 Task: Create a scrum project AgileDeck. Add to scrum project AgileDeck a team member softage.2@softage.net and assign as Project Lead. Add to scrum project AgileDeck a team member softage.3@softage.net
Action: Mouse moved to (142, 58)
Screenshot: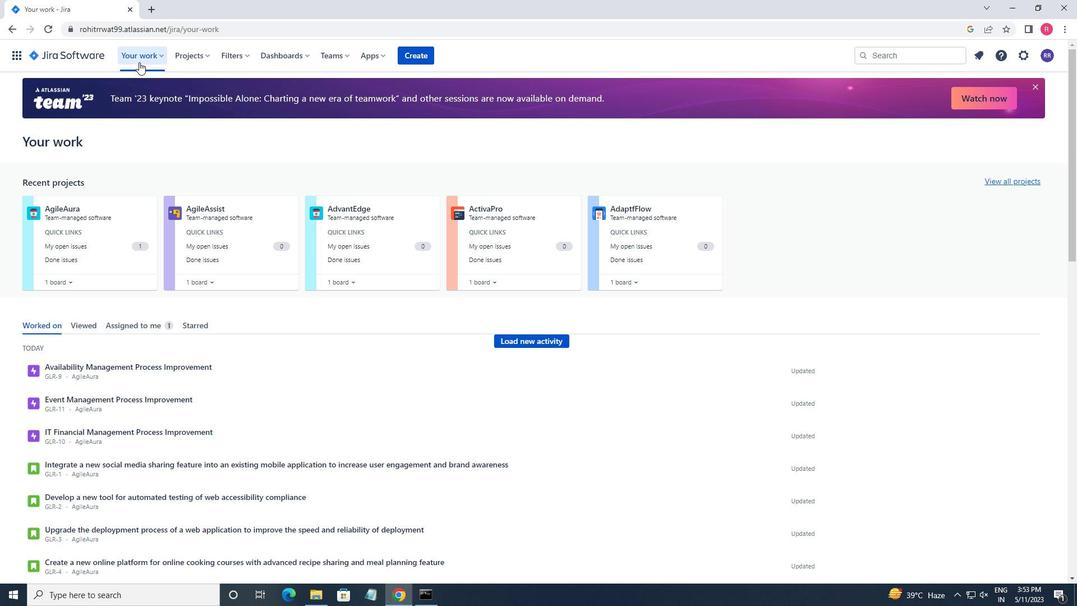 
Action: Mouse pressed left at (142, 58)
Screenshot: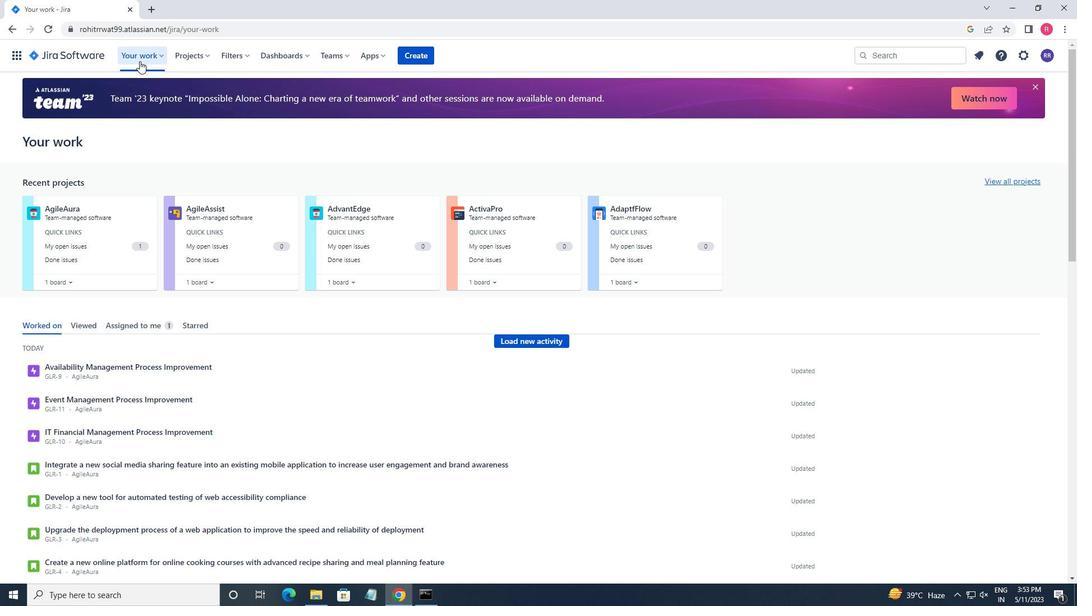 
Action: Mouse moved to (190, 42)
Screenshot: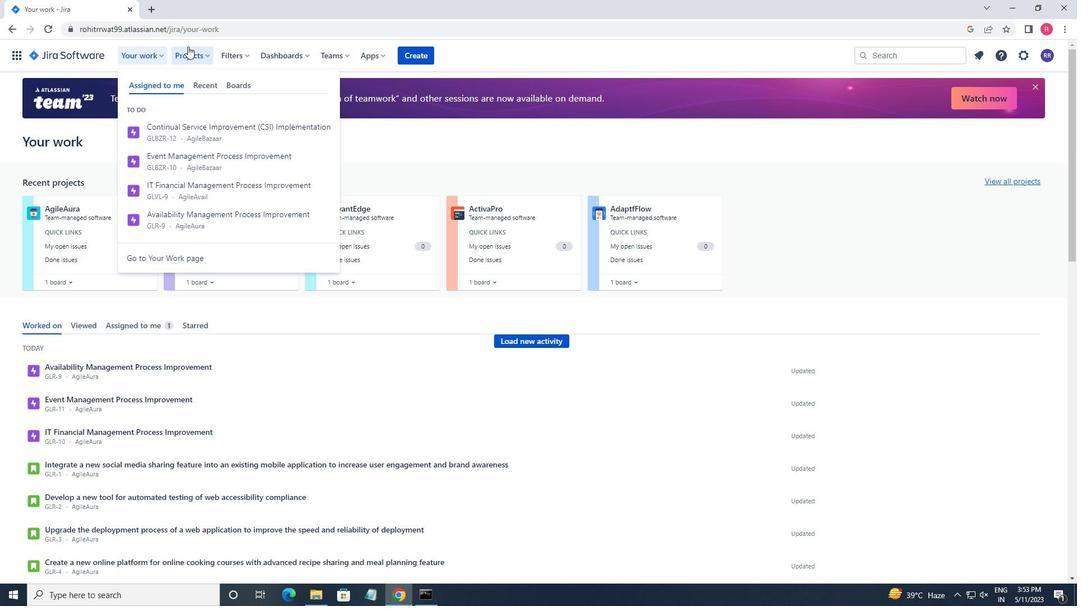 
Action: Mouse pressed left at (190, 42)
Screenshot: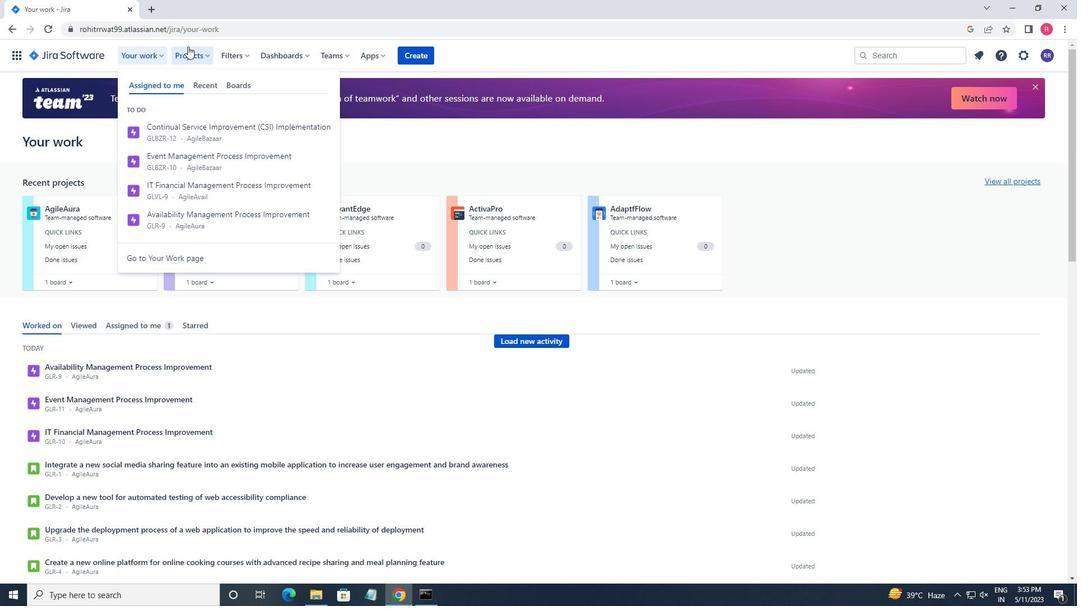 
Action: Mouse moved to (190, 59)
Screenshot: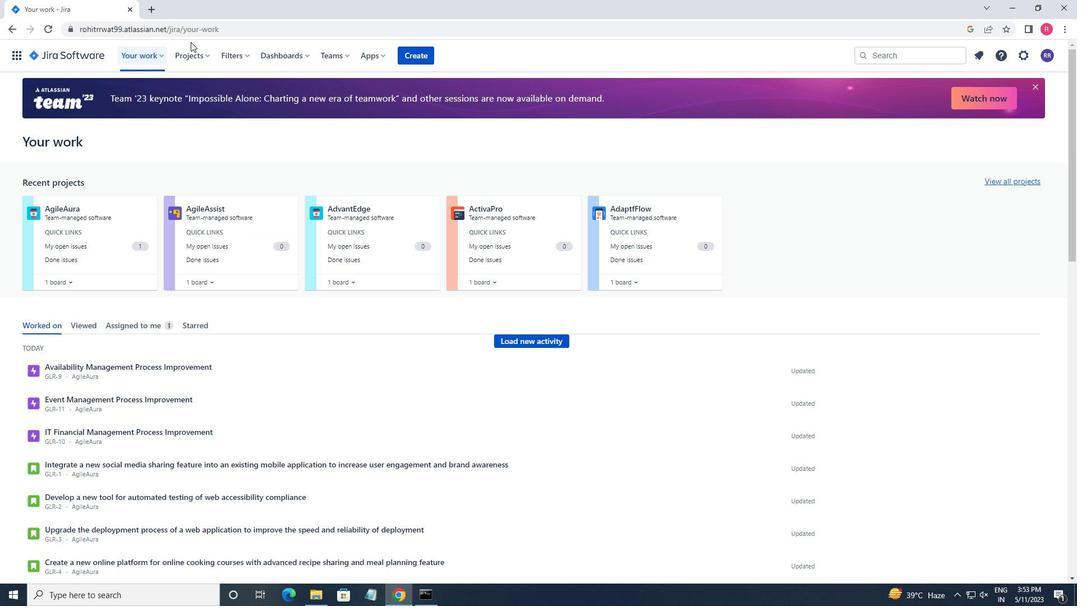 
Action: Mouse pressed left at (190, 59)
Screenshot: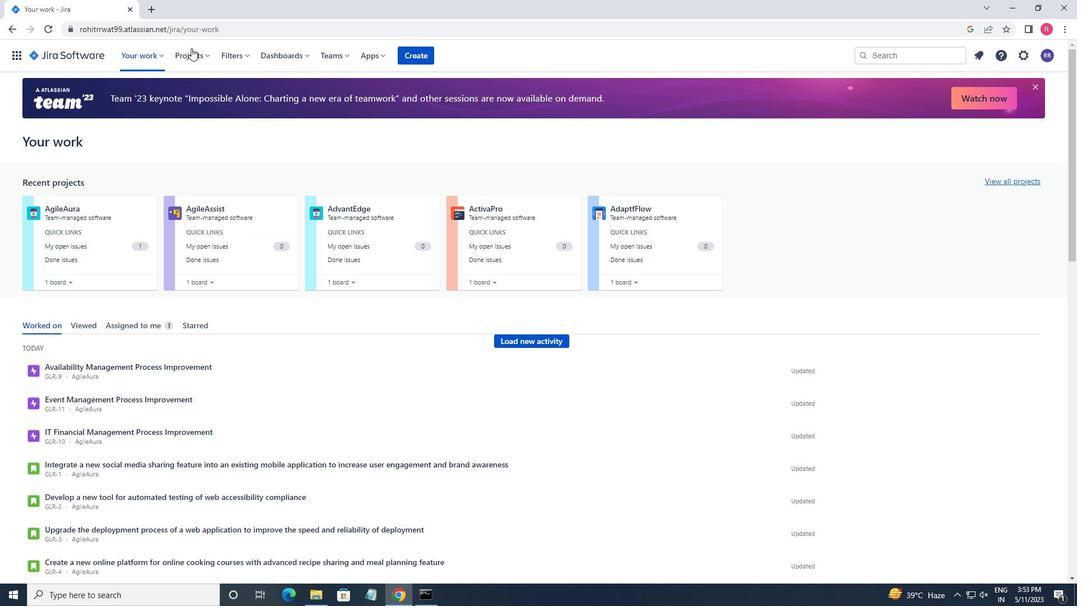 
Action: Mouse moved to (214, 283)
Screenshot: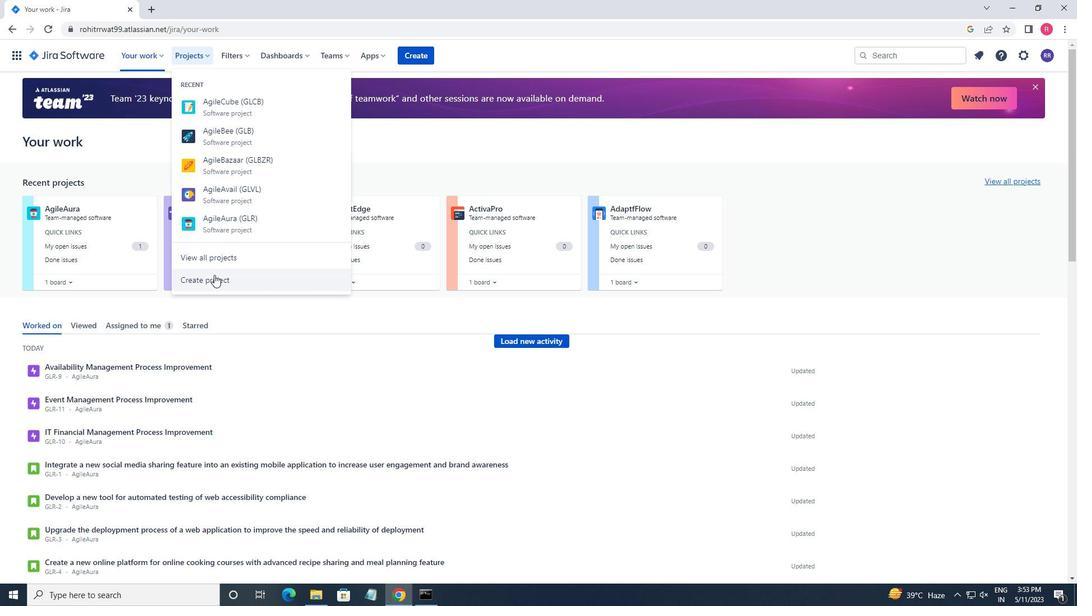 
Action: Mouse pressed left at (214, 283)
Screenshot: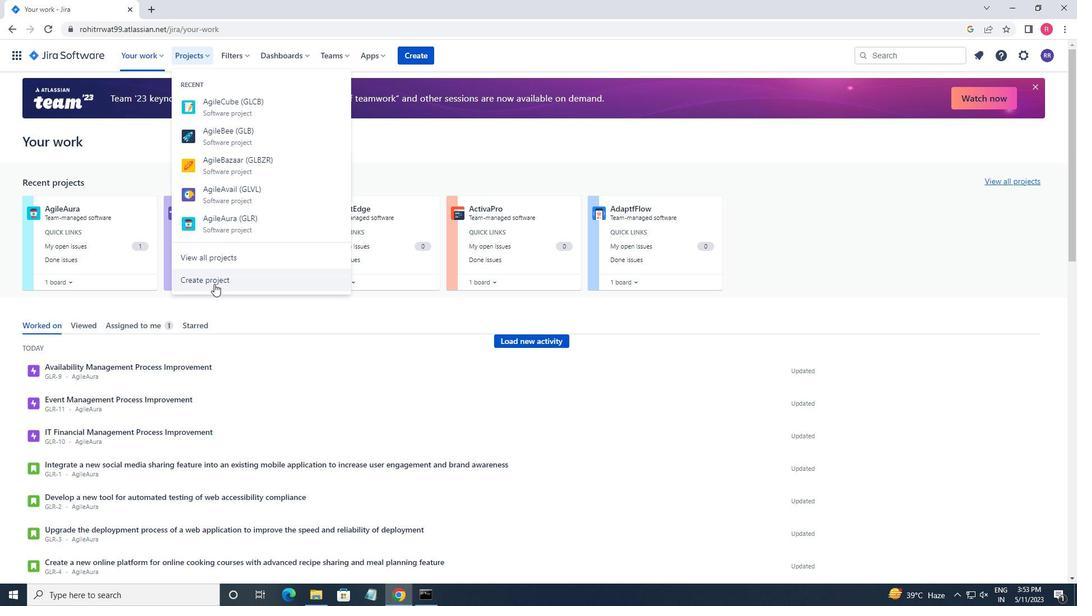 
Action: Mouse moved to (506, 300)
Screenshot: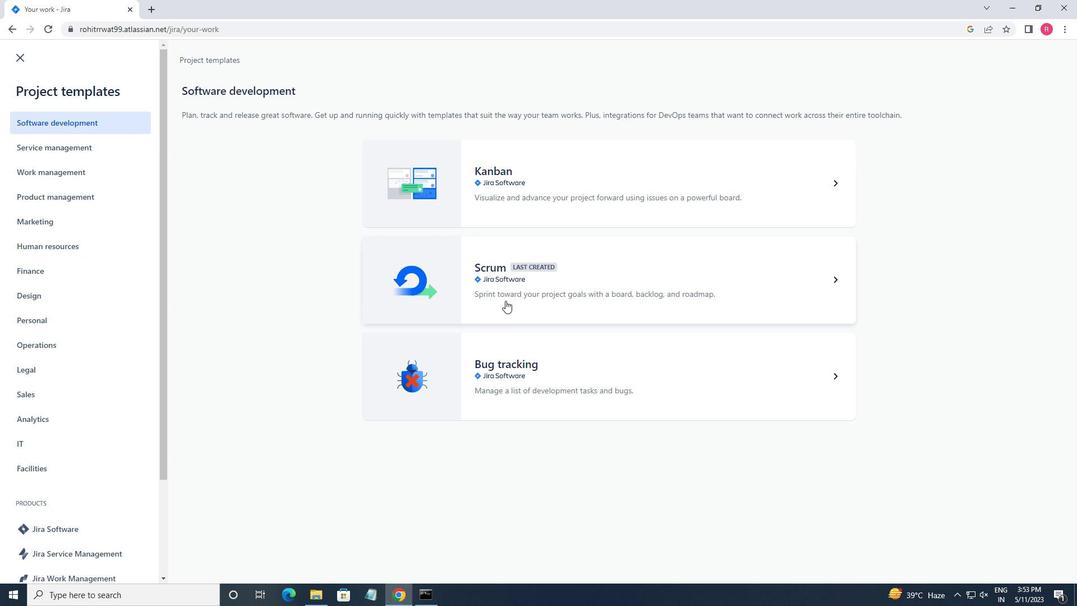 
Action: Mouse pressed left at (506, 300)
Screenshot: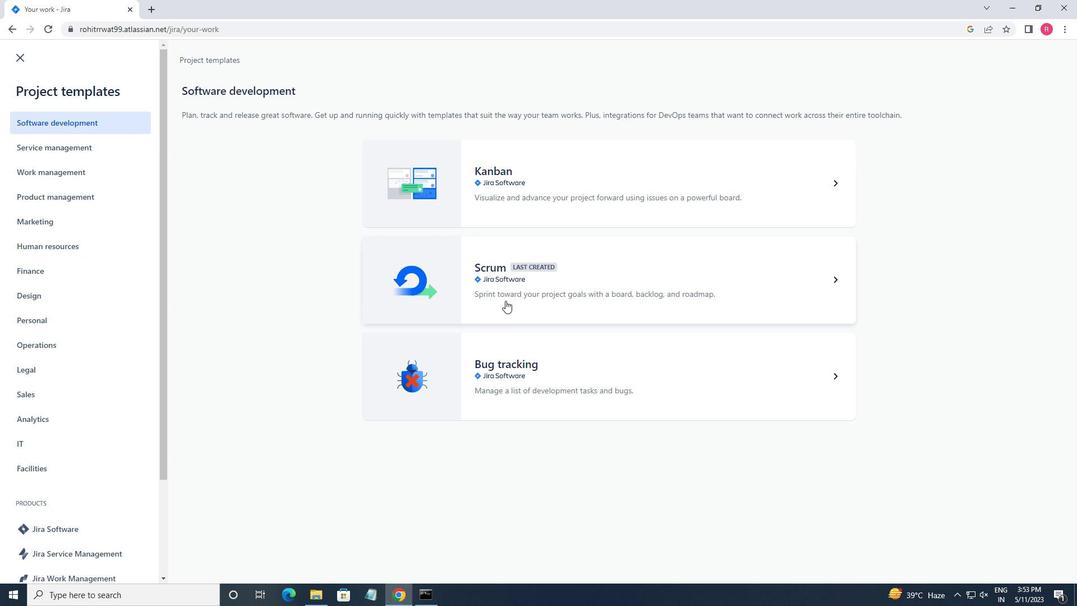 
Action: Mouse moved to (835, 559)
Screenshot: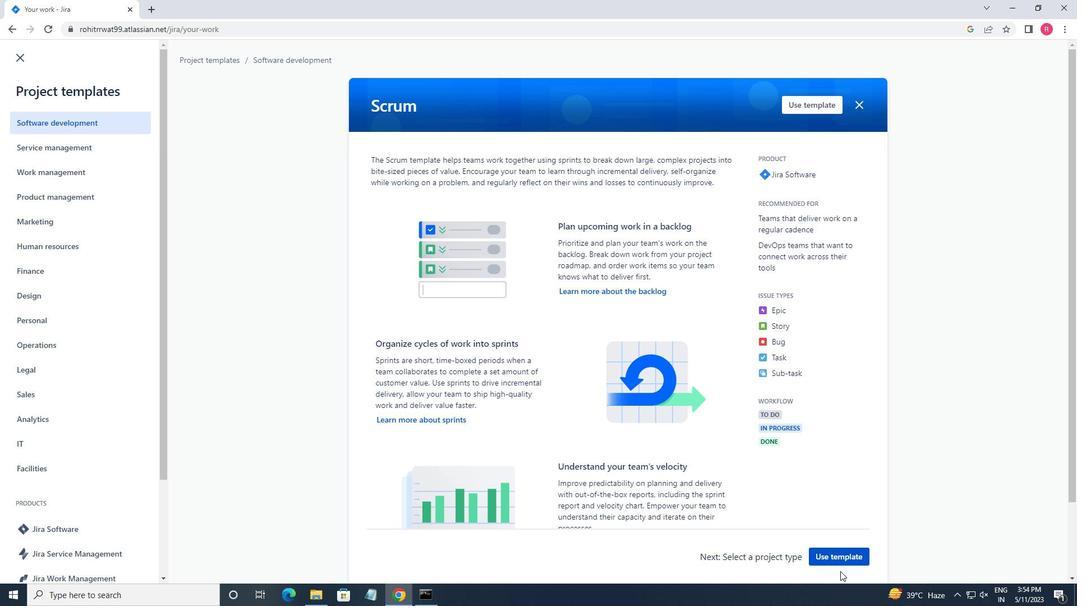 
Action: Mouse pressed left at (835, 559)
Screenshot: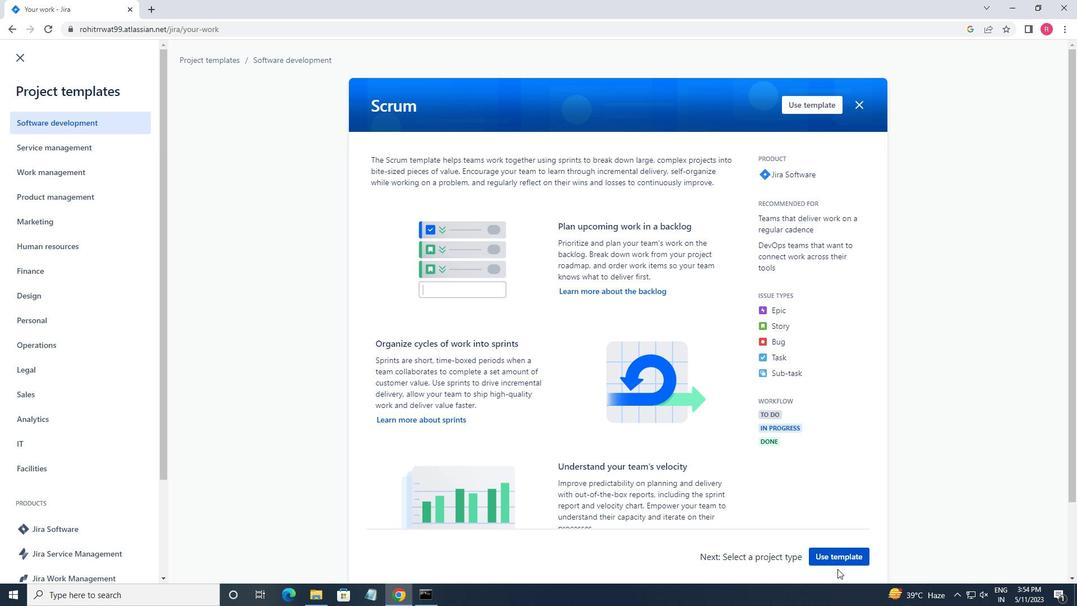 
Action: Mouse moved to (410, 550)
Screenshot: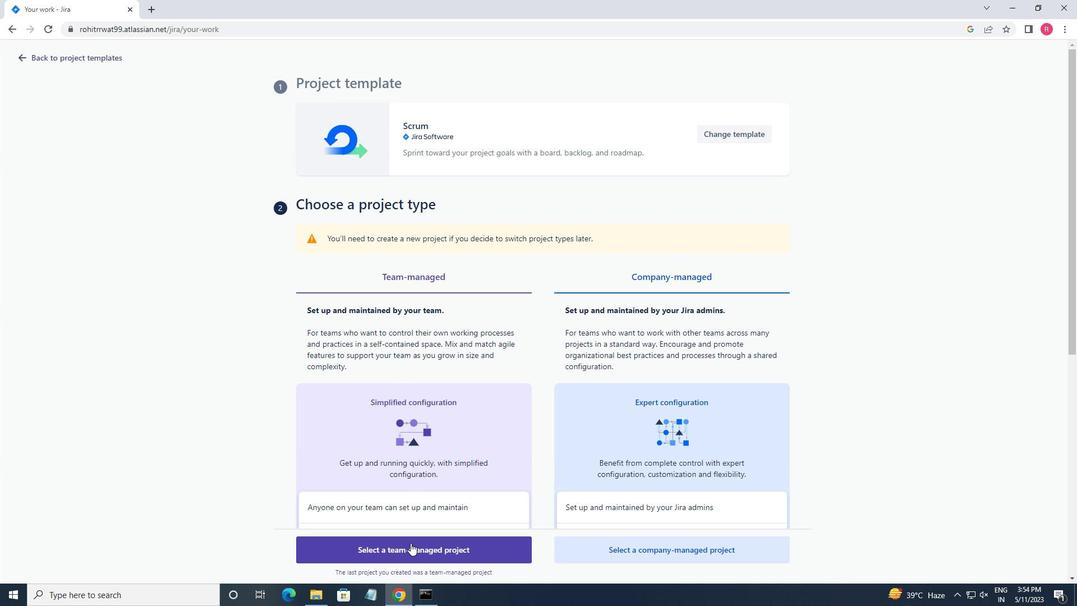 
Action: Mouse pressed left at (410, 550)
Screenshot: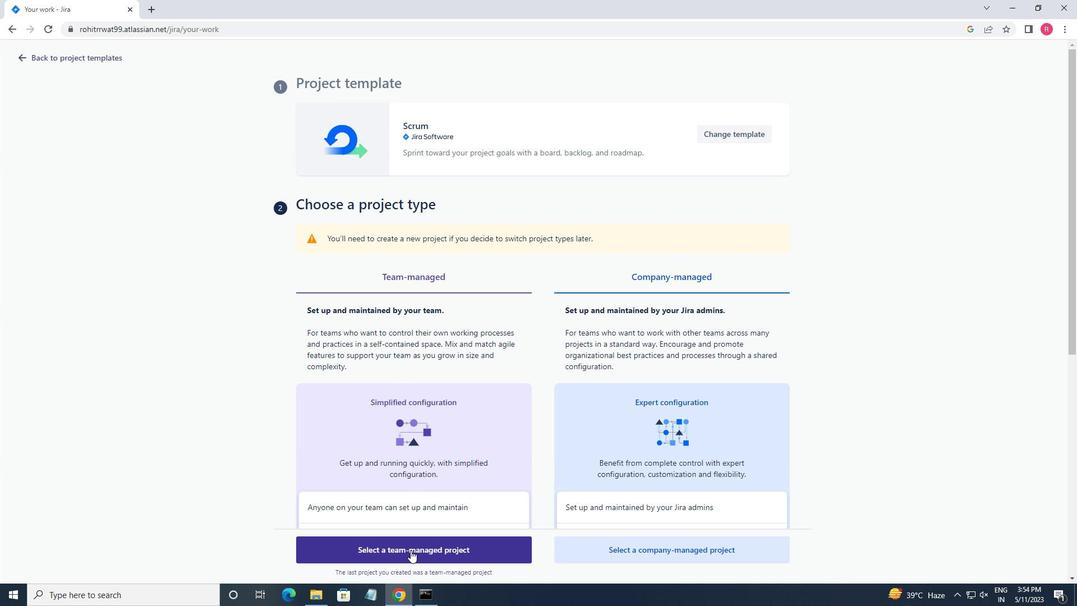 
Action: Mouse moved to (319, 258)
Screenshot: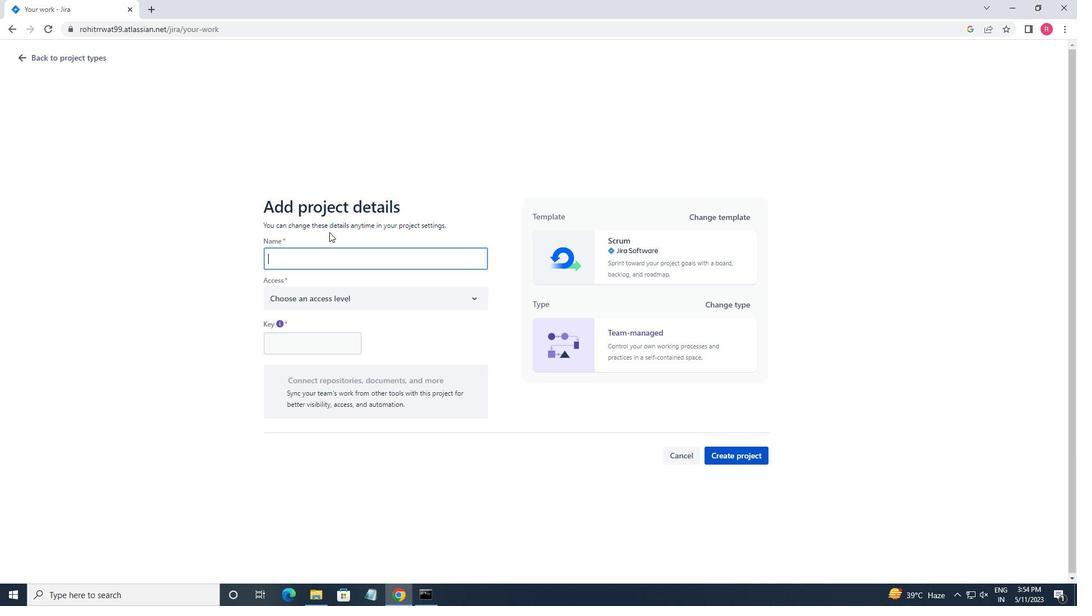 
Action: Mouse pressed left at (319, 258)
Screenshot: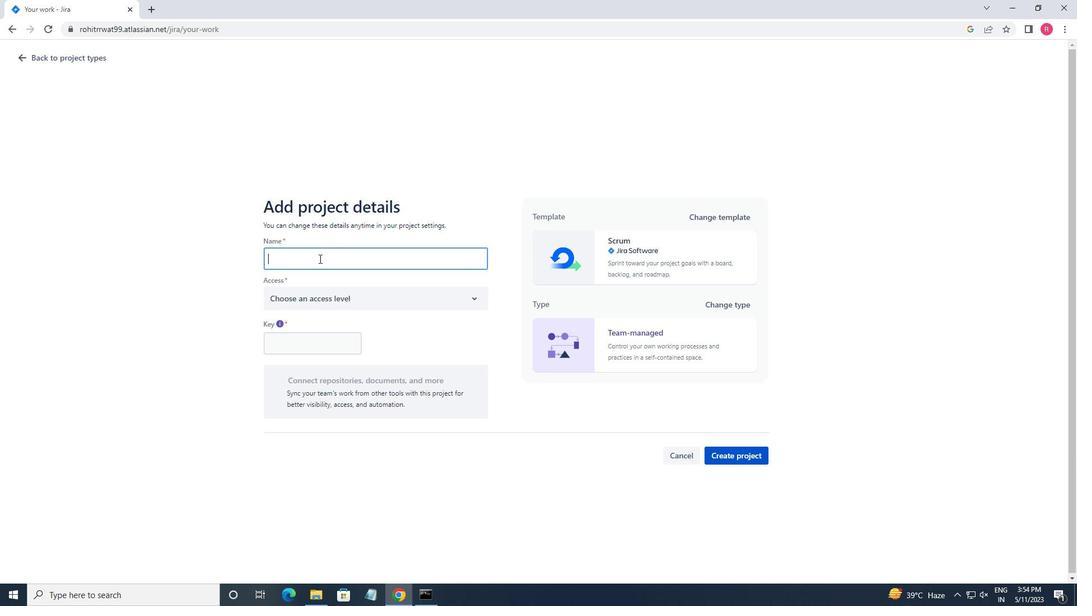 
Action: Key pressed <Key.shift>AGILE<Key.shift>DECK
Screenshot: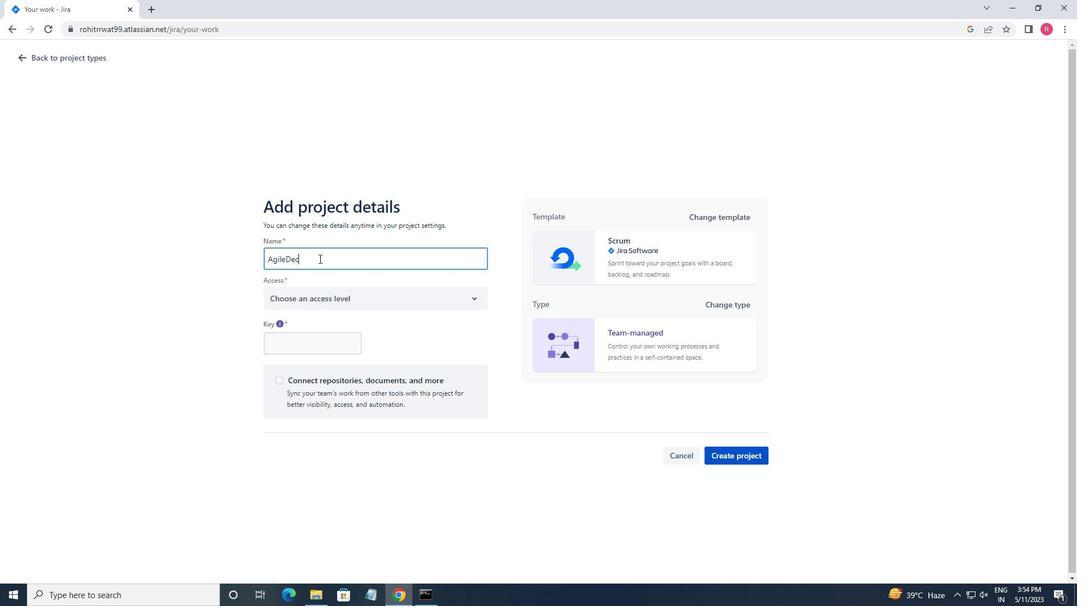 
Action: Mouse moved to (342, 292)
Screenshot: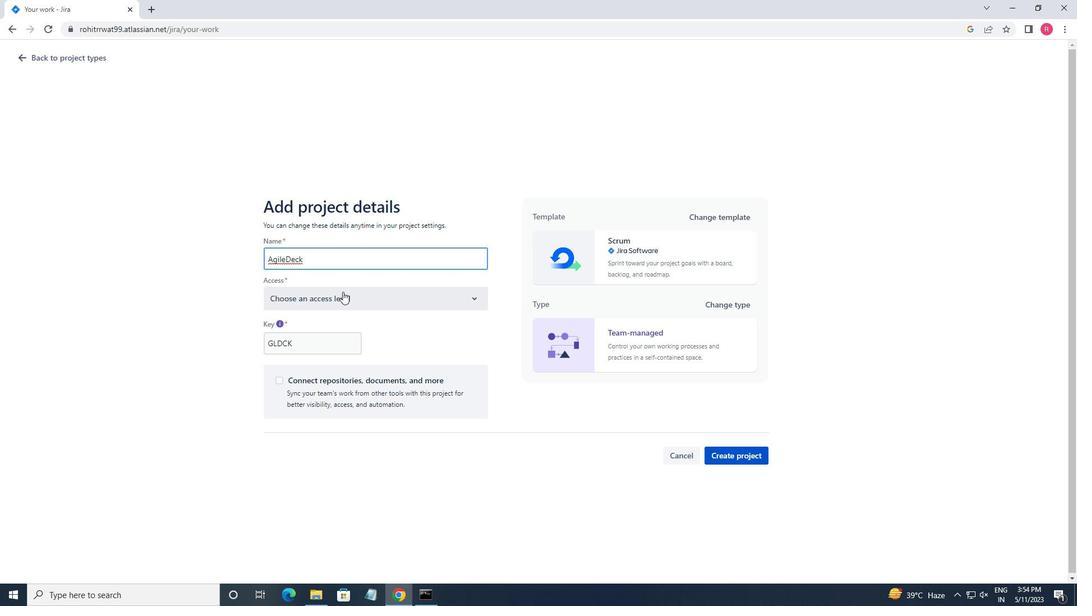
Action: Mouse pressed left at (342, 292)
Screenshot: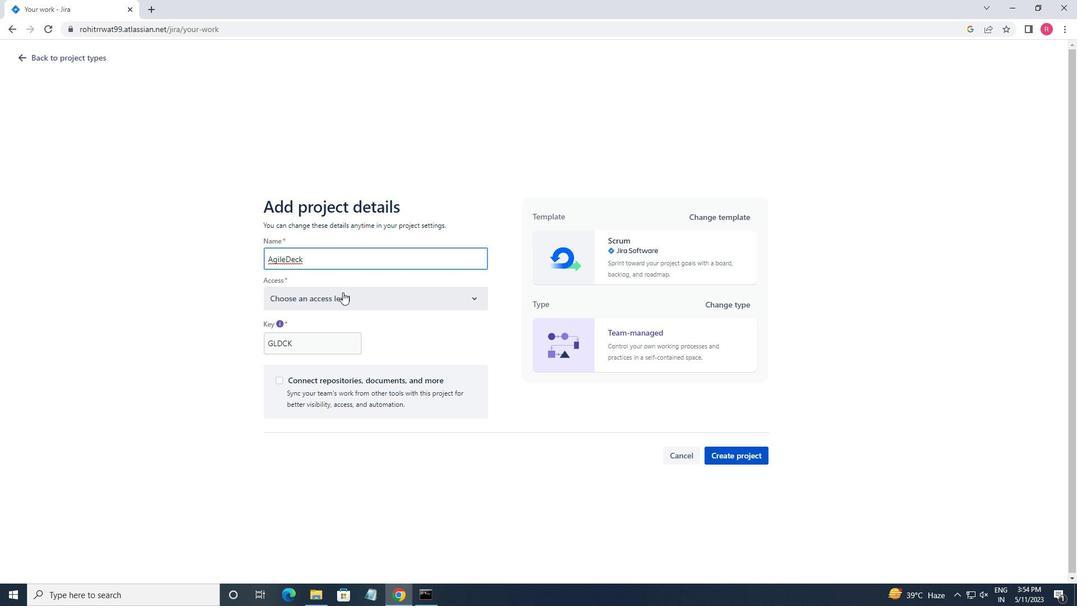 
Action: Mouse moved to (332, 331)
Screenshot: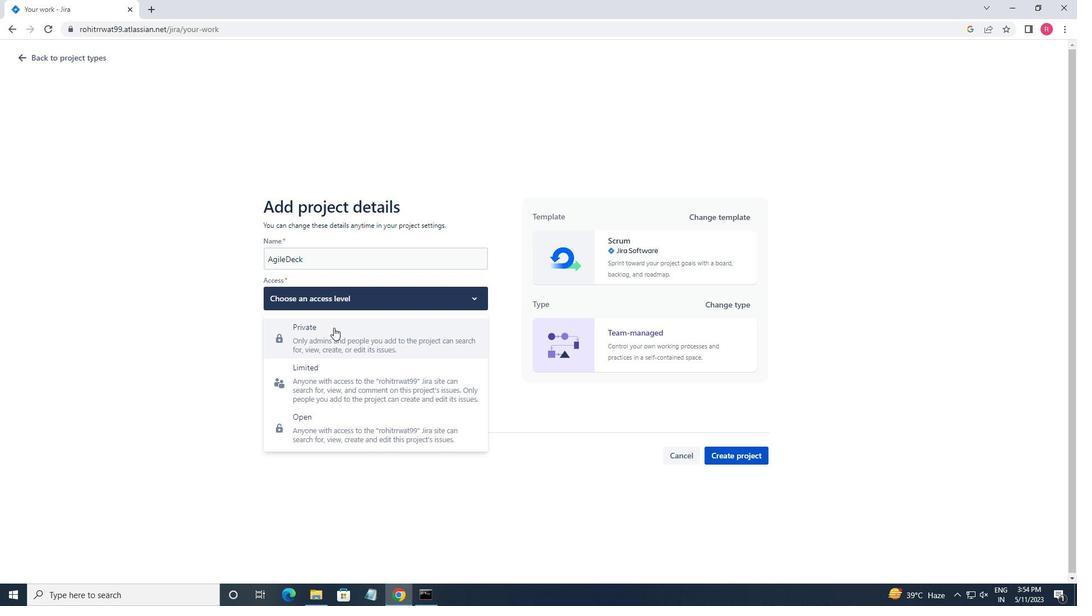 
Action: Mouse pressed left at (332, 331)
Screenshot: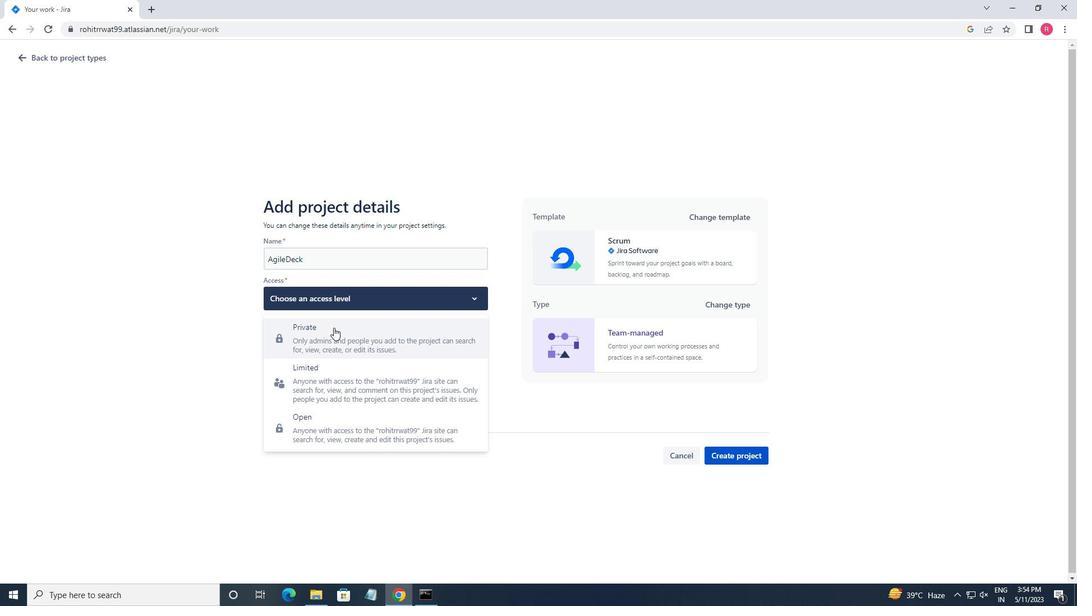 
Action: Mouse moved to (737, 459)
Screenshot: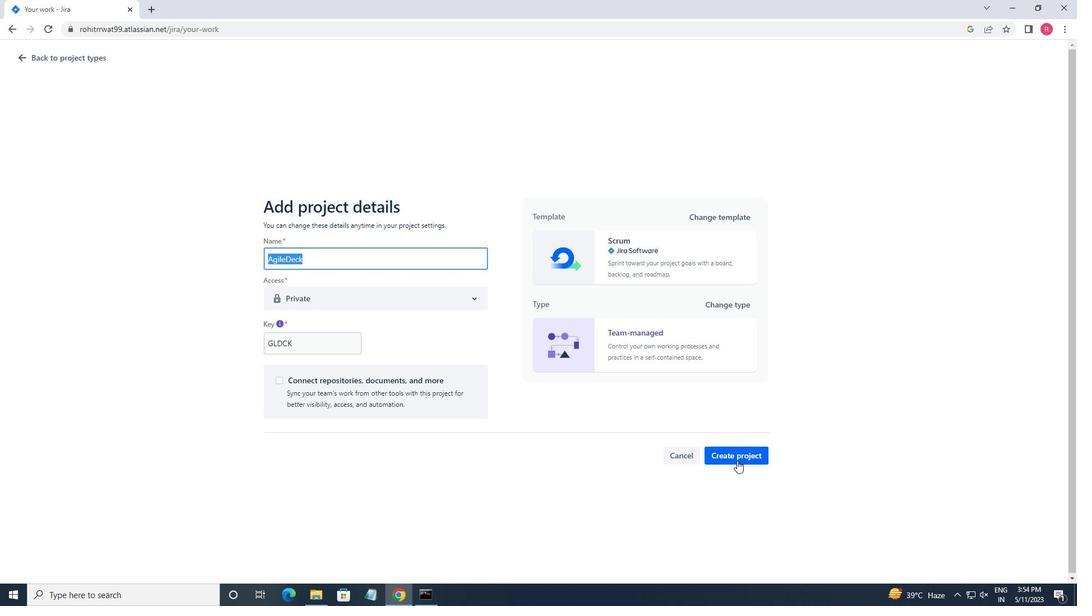
Action: Mouse pressed left at (737, 459)
Screenshot: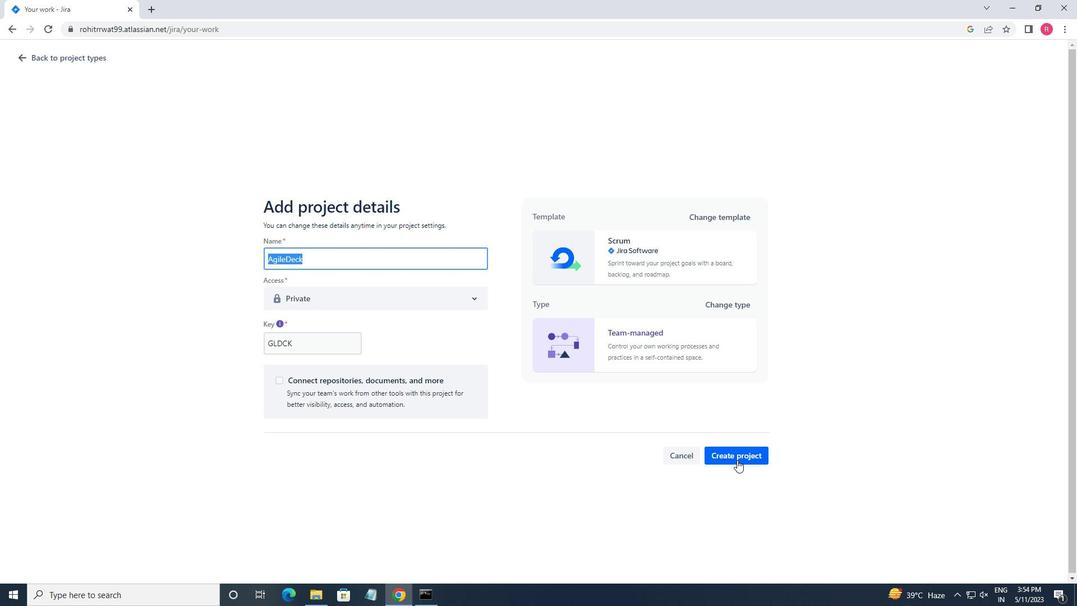 
Action: Mouse moved to (265, 157)
Screenshot: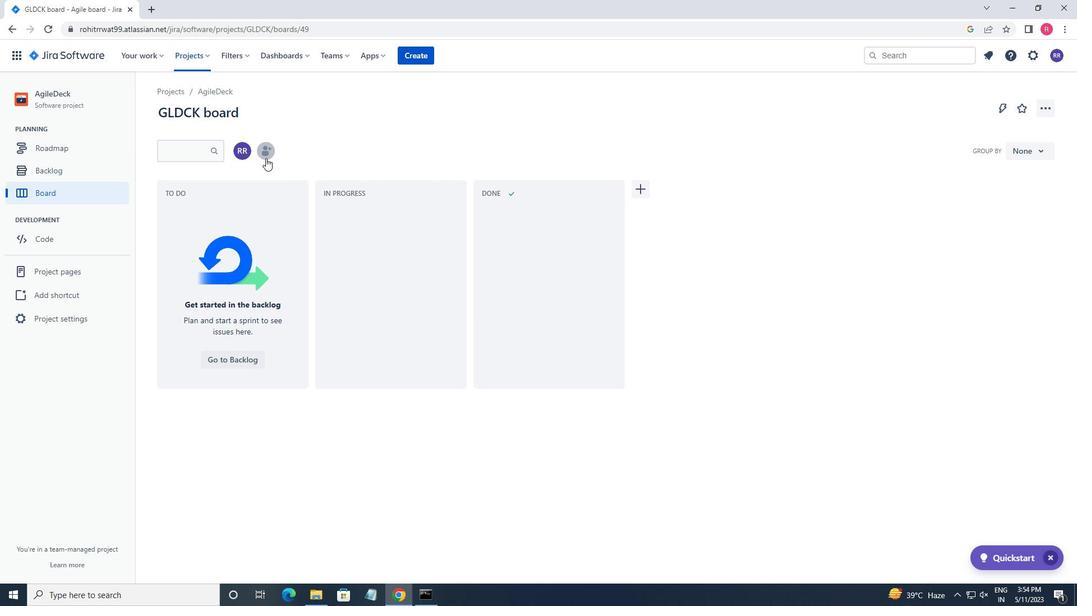 
Action: Mouse pressed left at (265, 157)
Screenshot: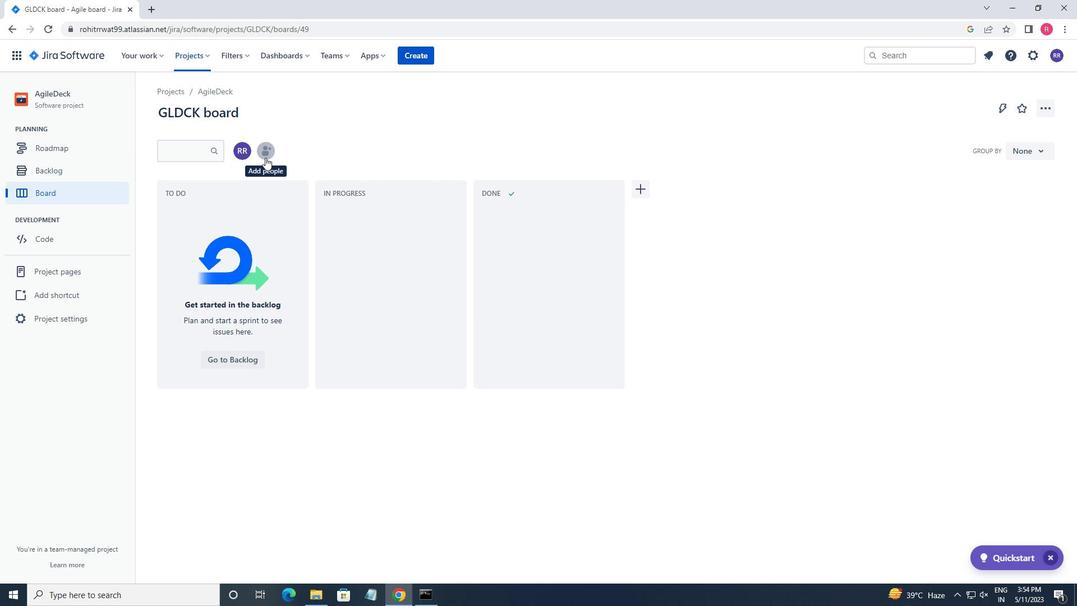 
Action: Key pressed SFTAGE<Key.backspace><Key.backspace><Key.backspace><Key.backspace><Key.backspace>OFTAGE.2
Screenshot: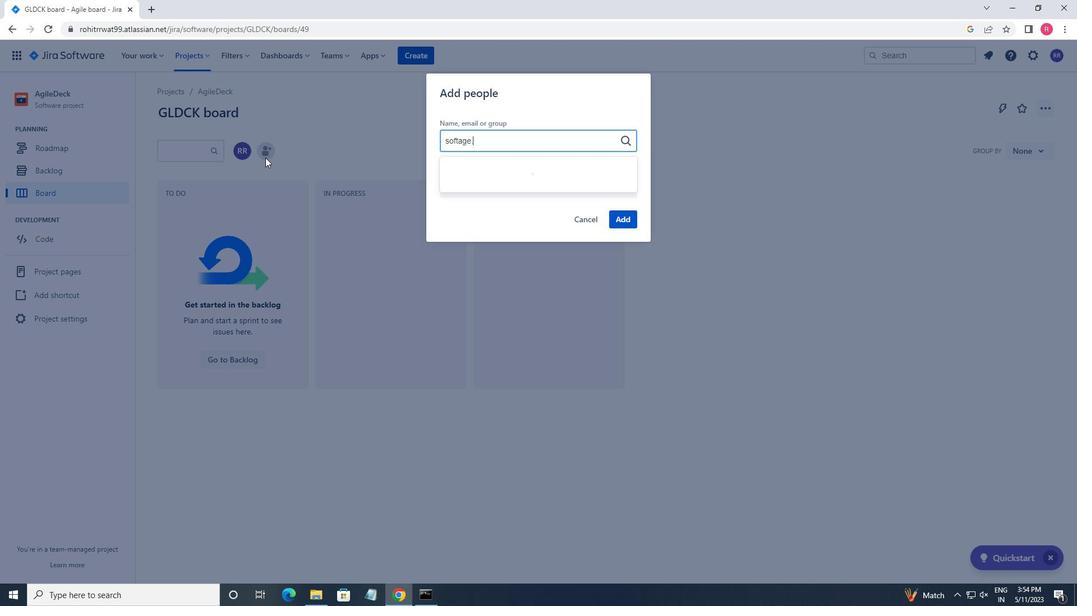 
Action: Mouse moved to (510, 175)
Screenshot: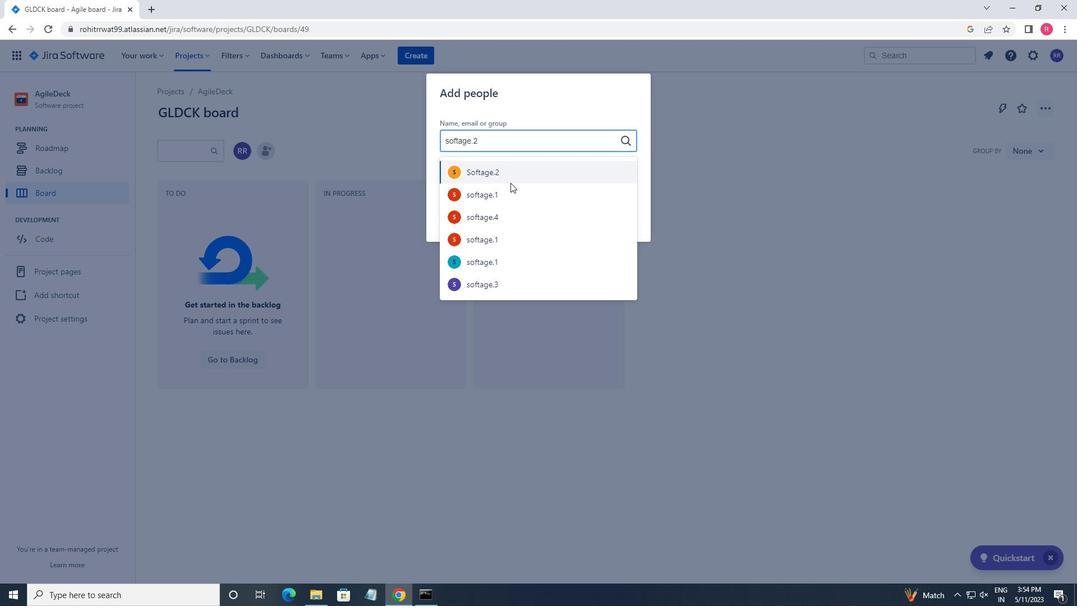 
Action: Mouse pressed left at (510, 175)
Screenshot: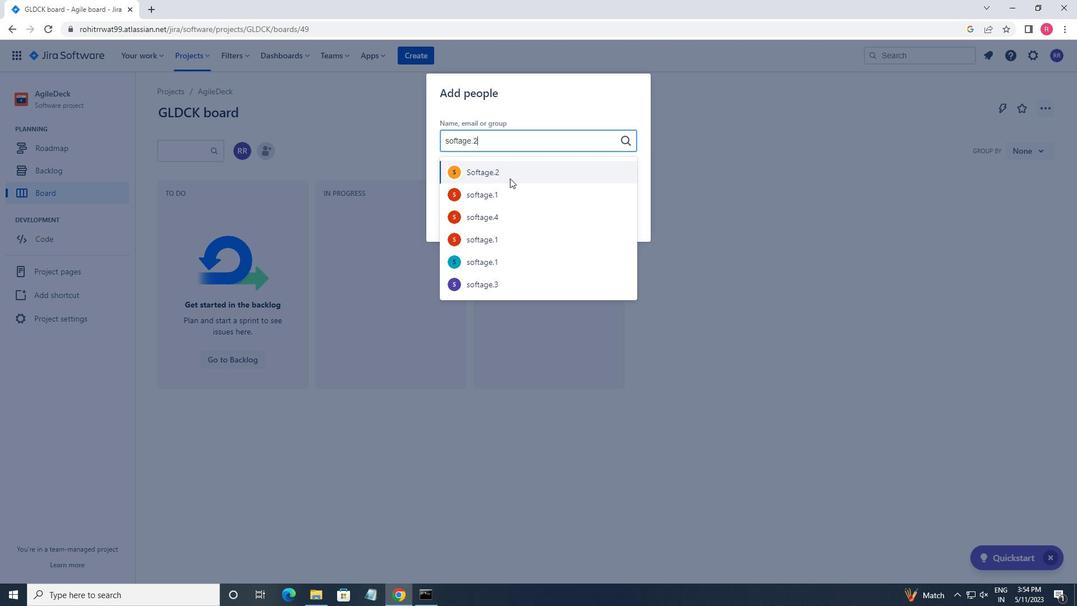 
Action: Mouse moved to (618, 217)
Screenshot: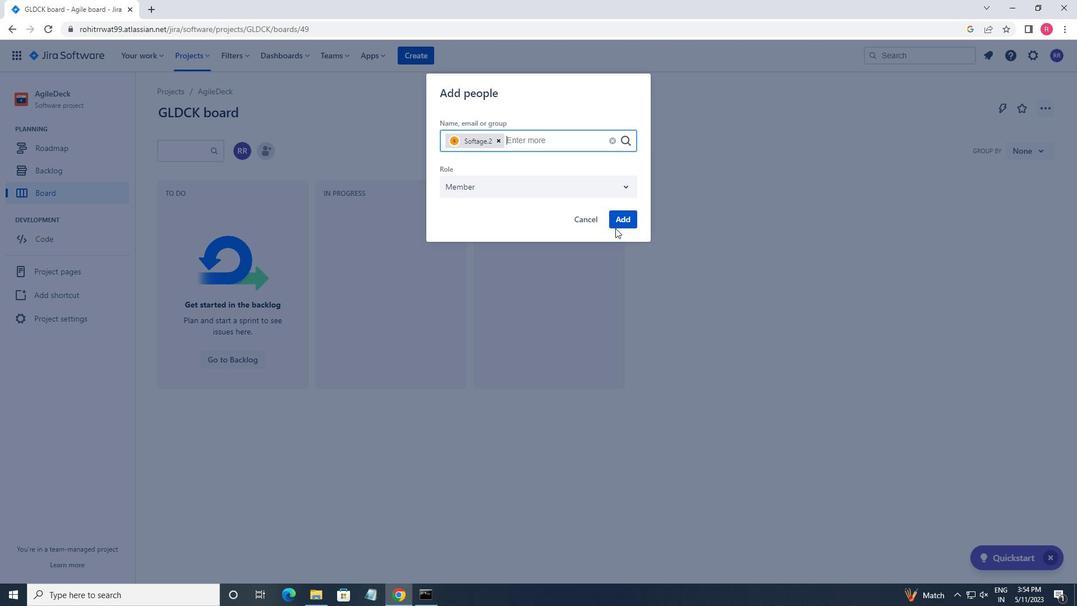 
Action: Mouse pressed left at (618, 217)
Screenshot: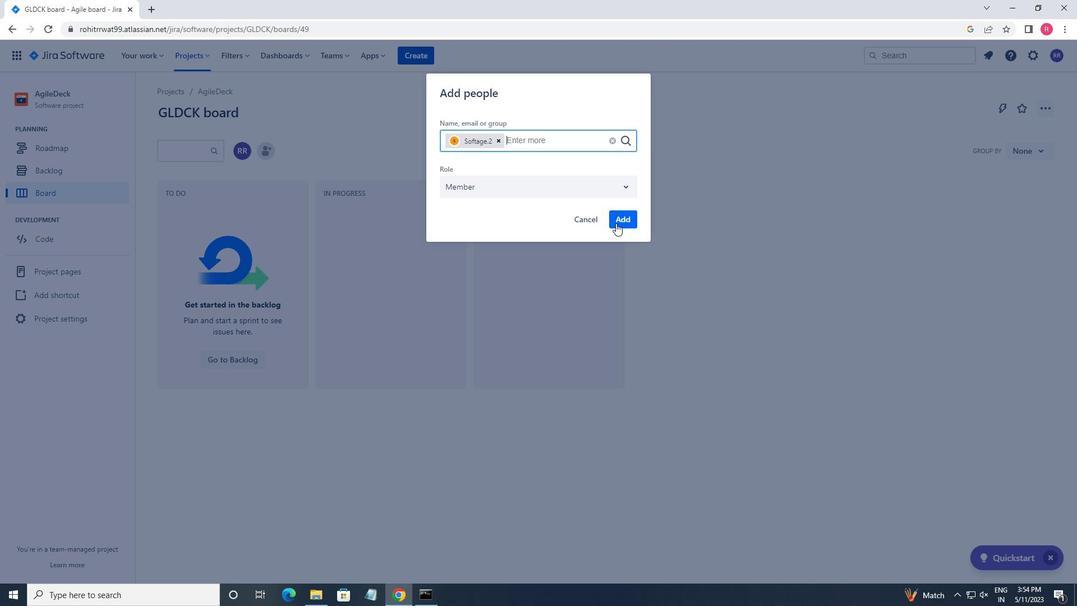
Action: Mouse moved to (35, 318)
Screenshot: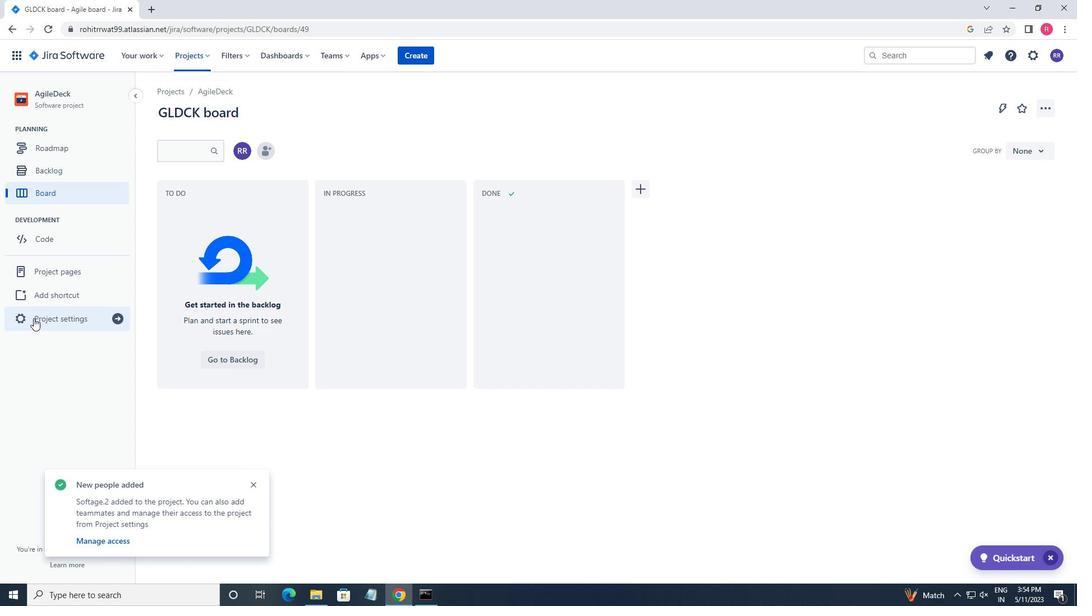 
Action: Mouse pressed left at (35, 318)
Screenshot: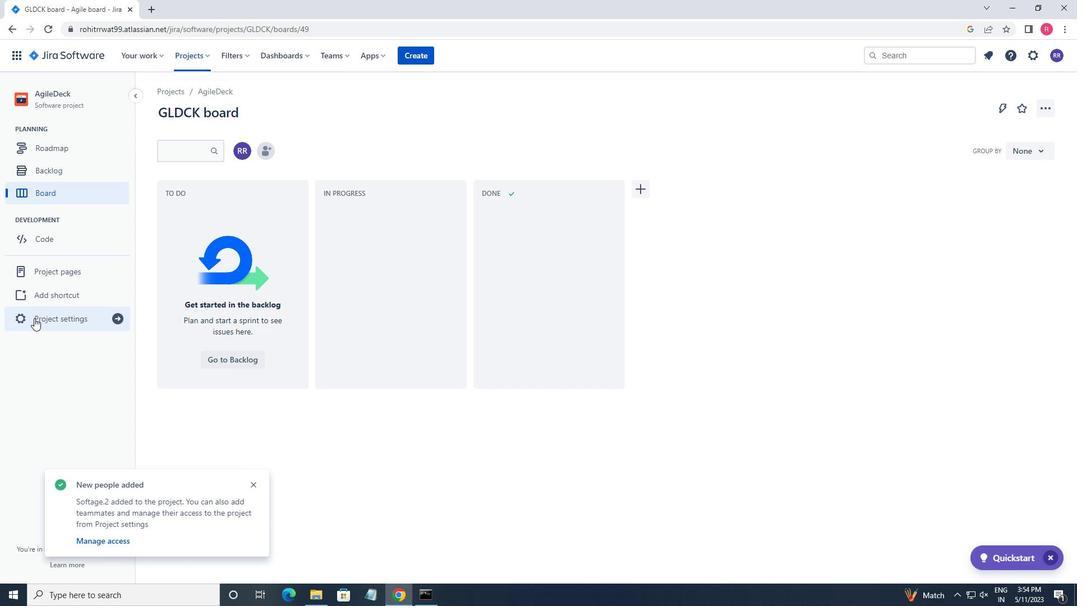 
Action: Mouse moved to (594, 395)
Screenshot: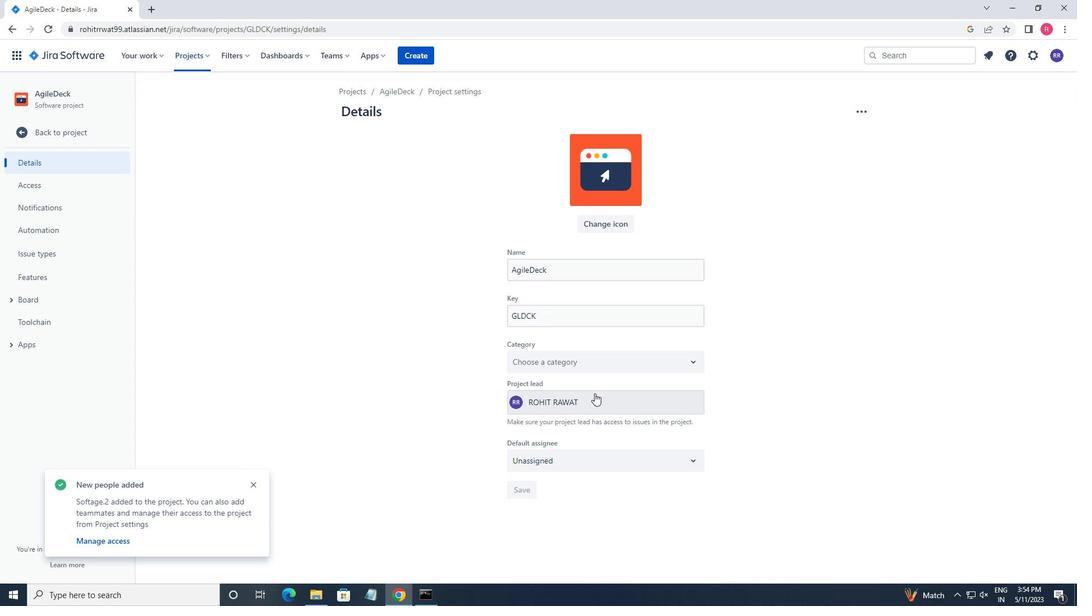 
Action: Mouse pressed left at (594, 395)
Screenshot: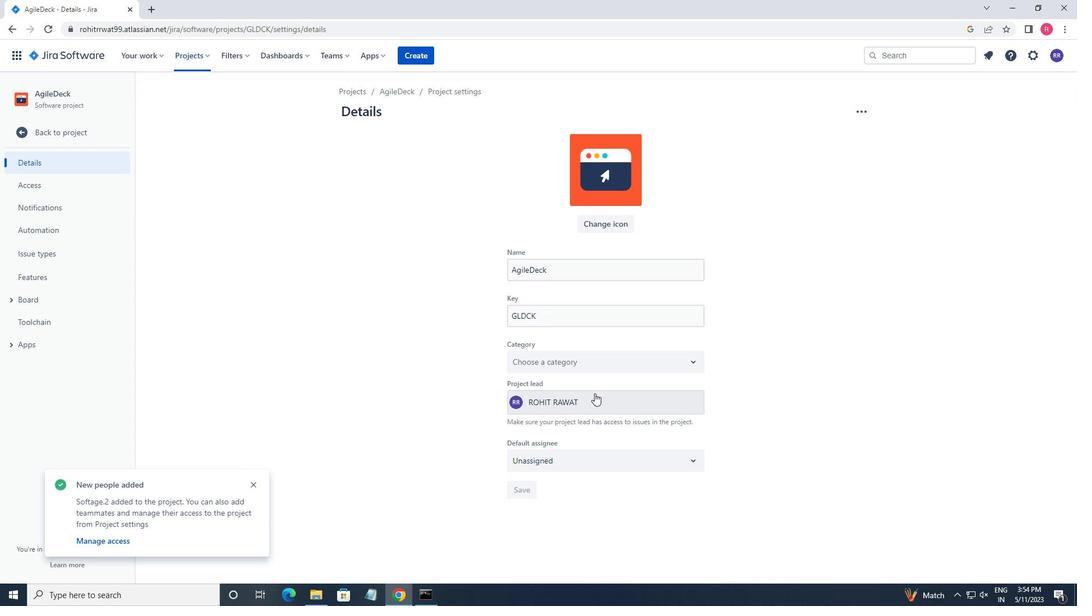 
Action: Mouse moved to (581, 397)
Screenshot: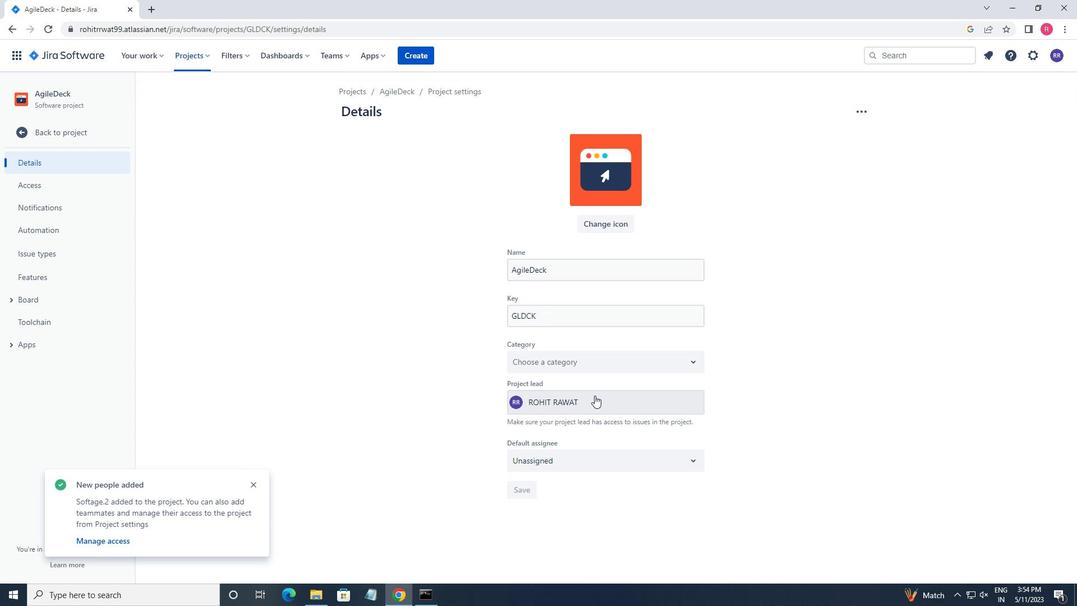 
Action: Key pressed SOFTAGE.2
Screenshot: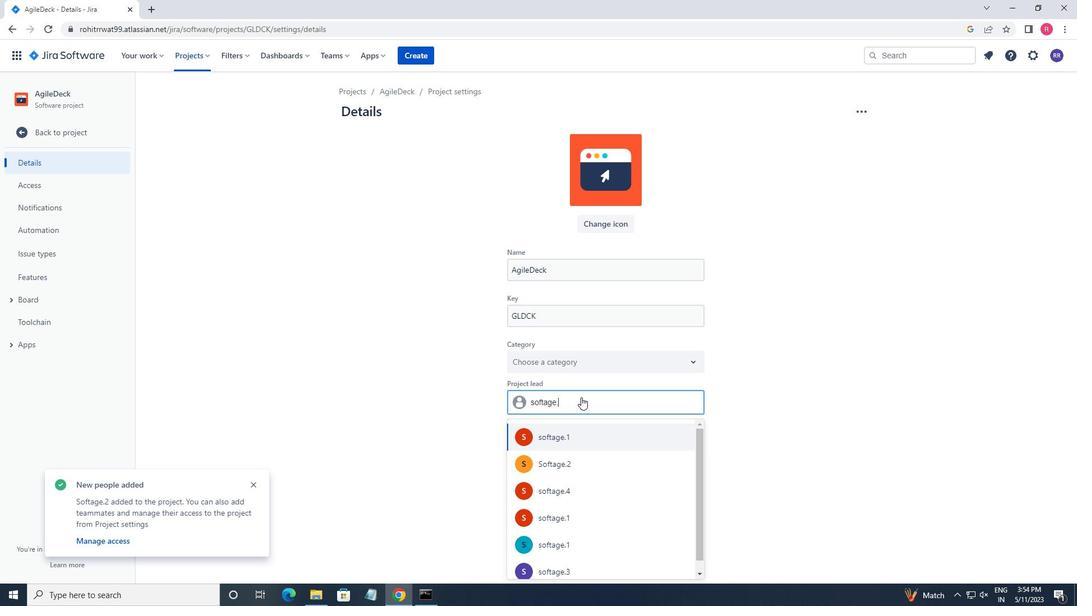 
Action: Mouse moved to (567, 440)
Screenshot: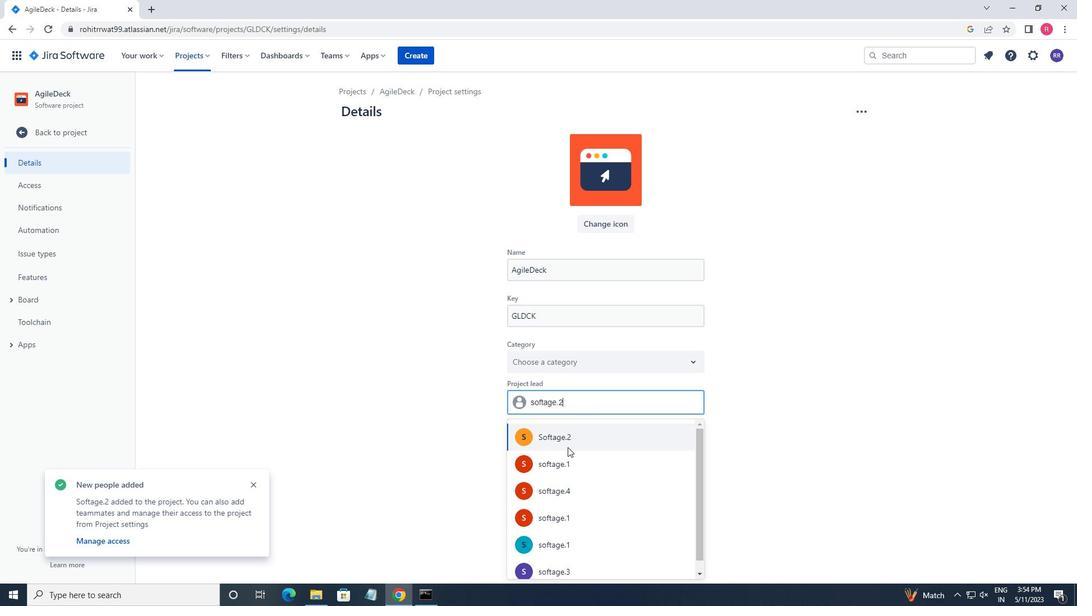 
Action: Mouse pressed left at (567, 440)
Screenshot: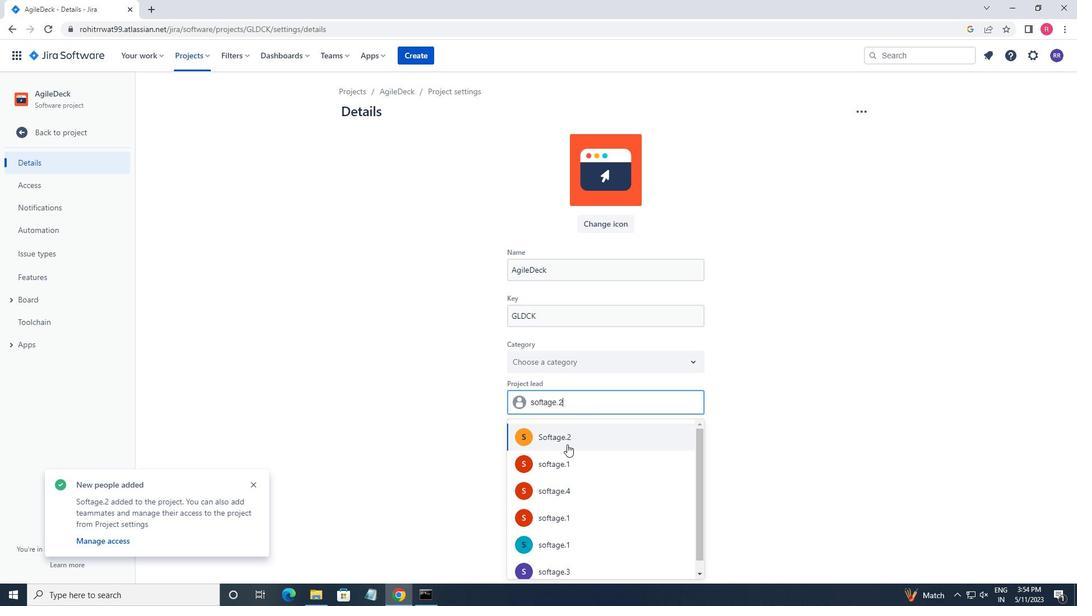 
Action: Mouse moved to (516, 487)
Screenshot: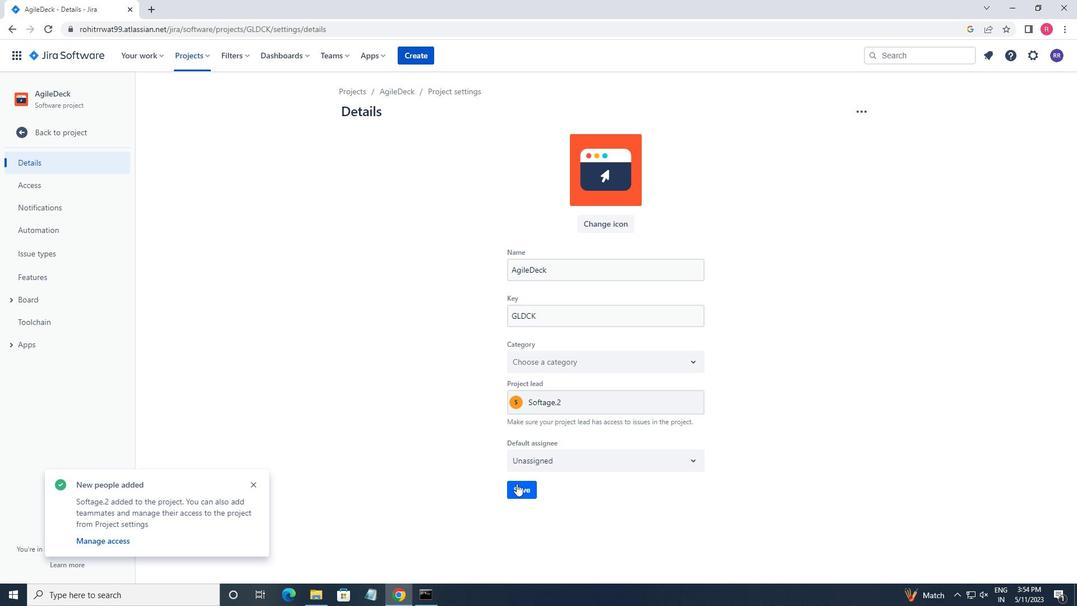 
Action: Mouse pressed left at (516, 487)
Screenshot: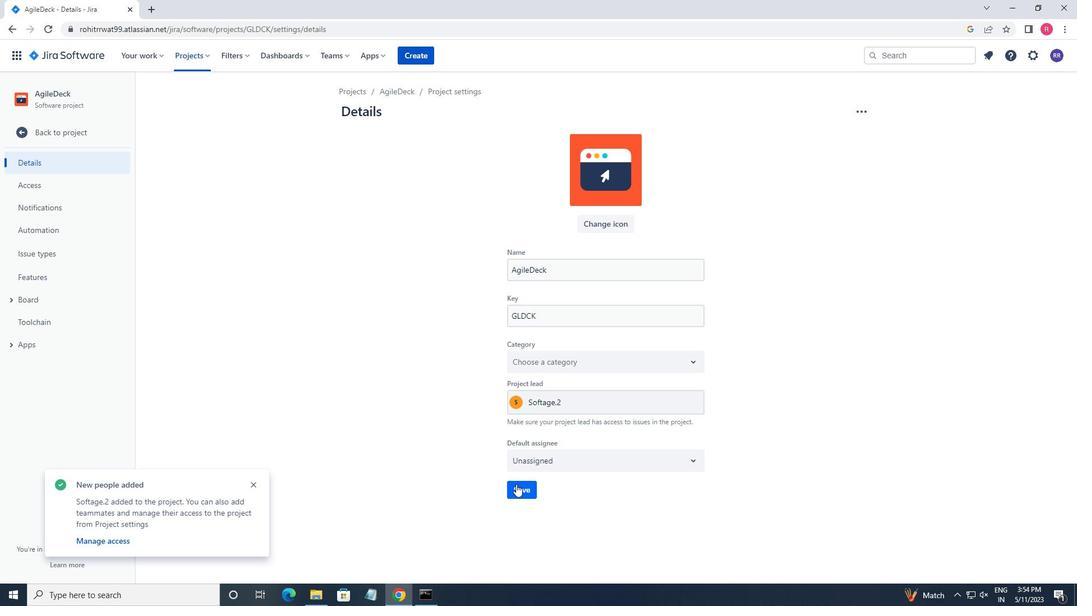 
Action: Mouse moved to (56, 138)
Screenshot: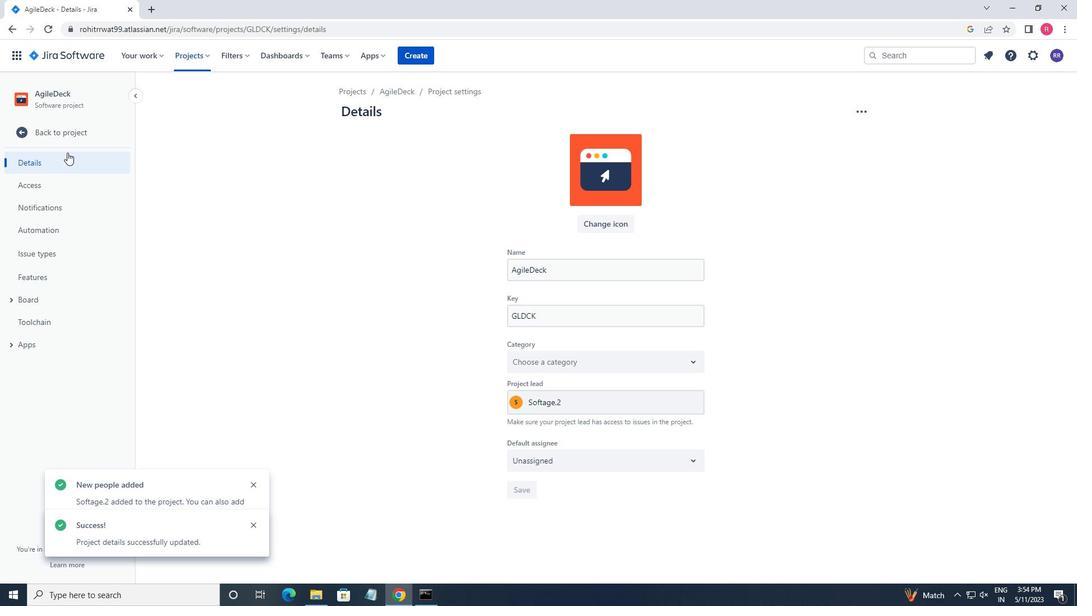 
Action: Mouse pressed left at (56, 138)
Screenshot: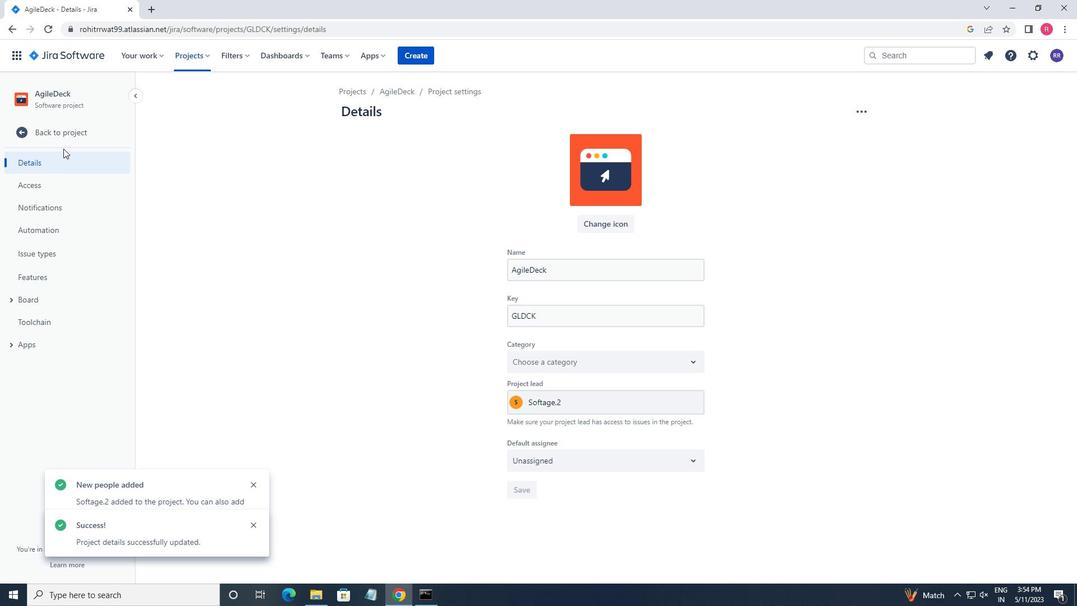 
Action: Mouse moved to (269, 154)
Screenshot: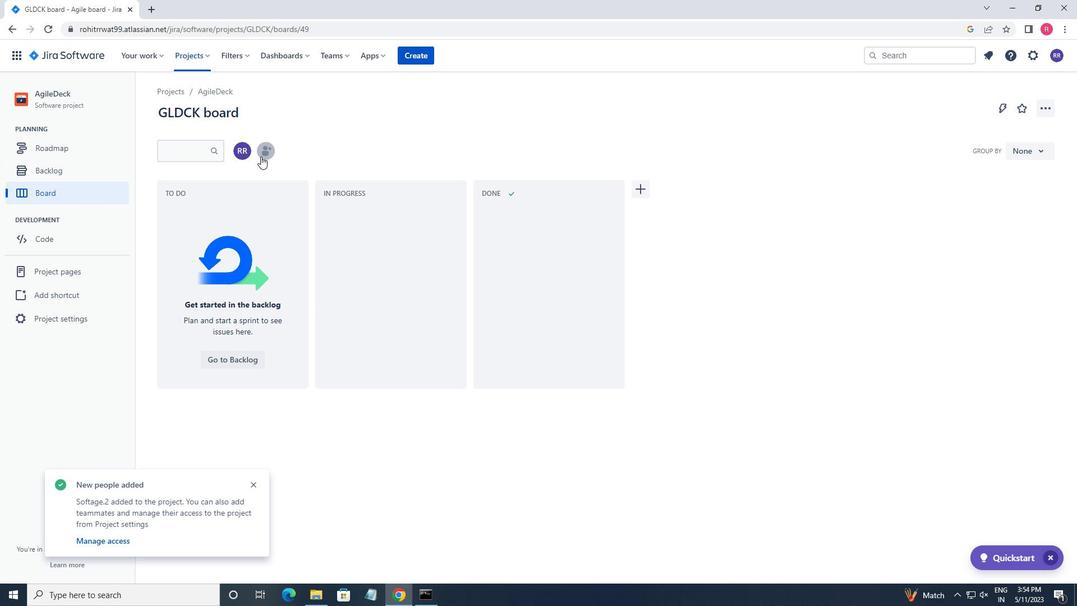 
Action: Mouse pressed left at (269, 154)
Screenshot: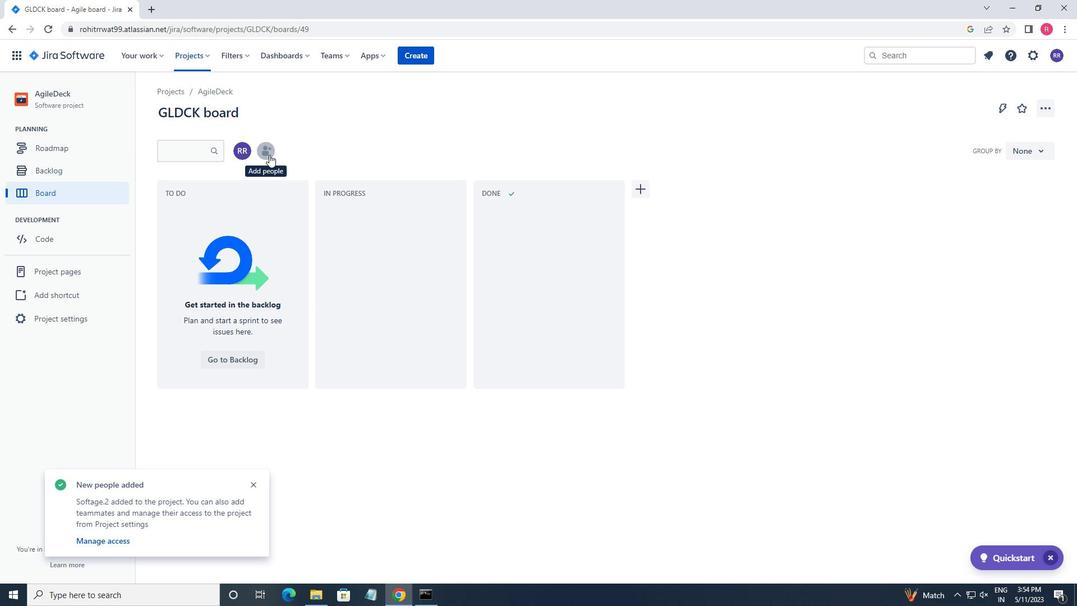 
Action: Key pressed SOFTAGE.32<Key.backspace><Key.shift>@SOFTAGE.NET
Screenshot: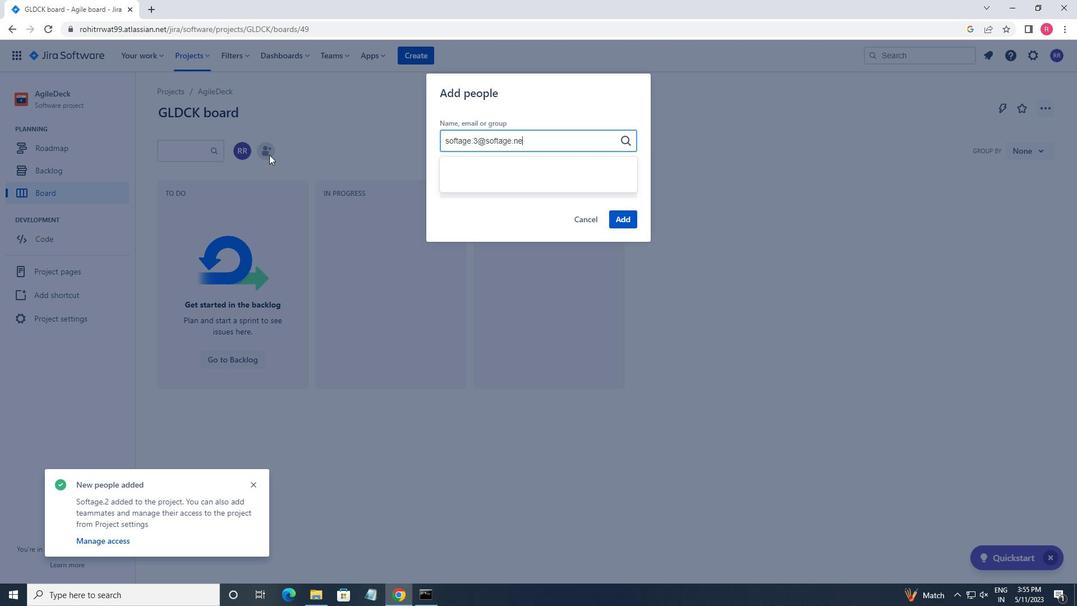 
Action: Mouse moved to (507, 198)
Screenshot: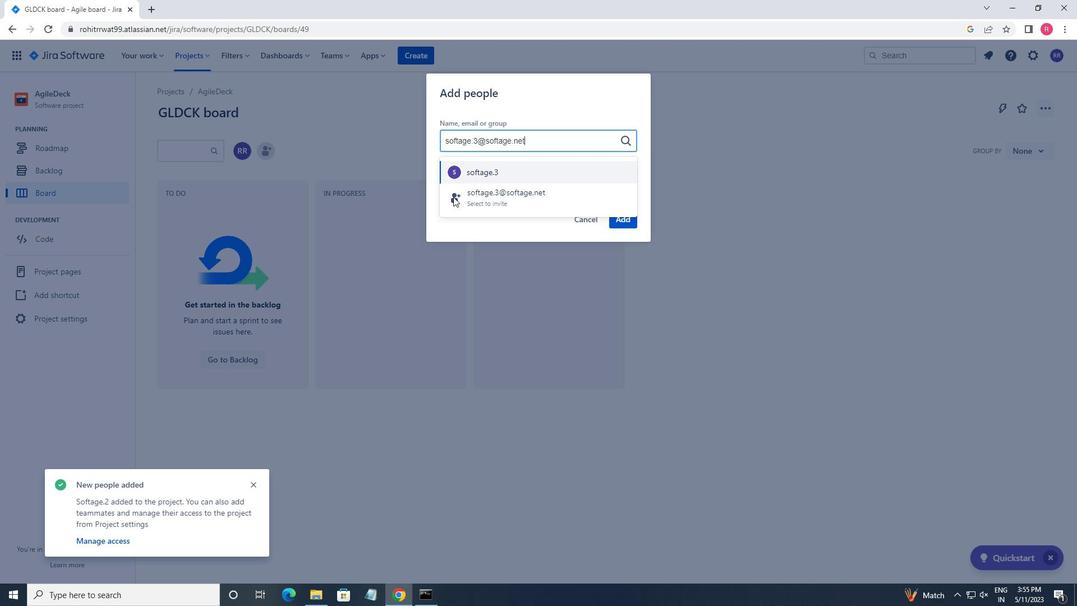 
Action: Mouse pressed left at (507, 198)
Screenshot: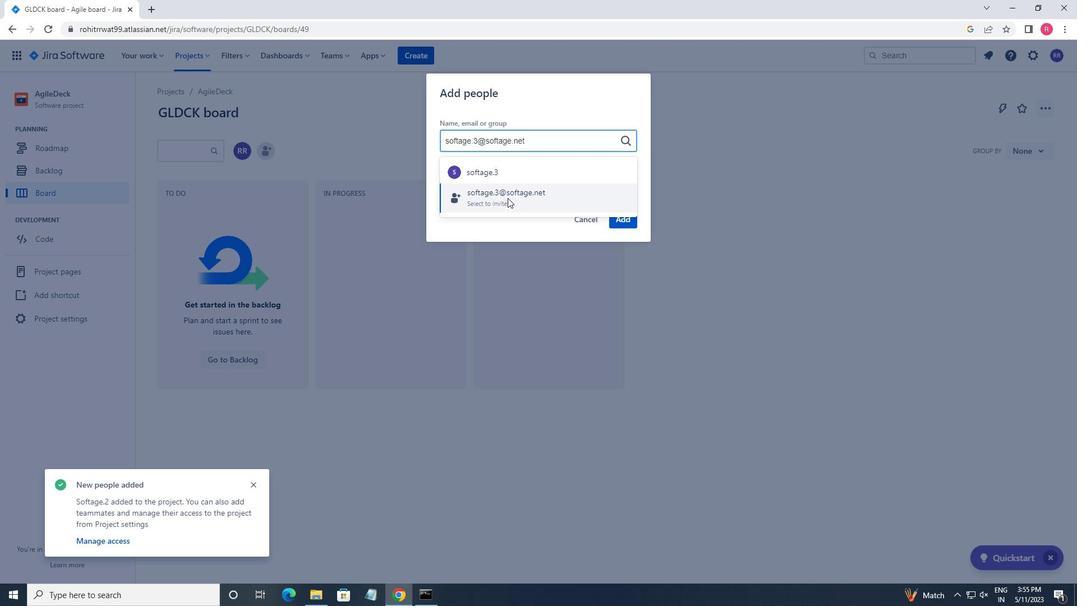 
Action: Mouse moved to (616, 218)
Screenshot: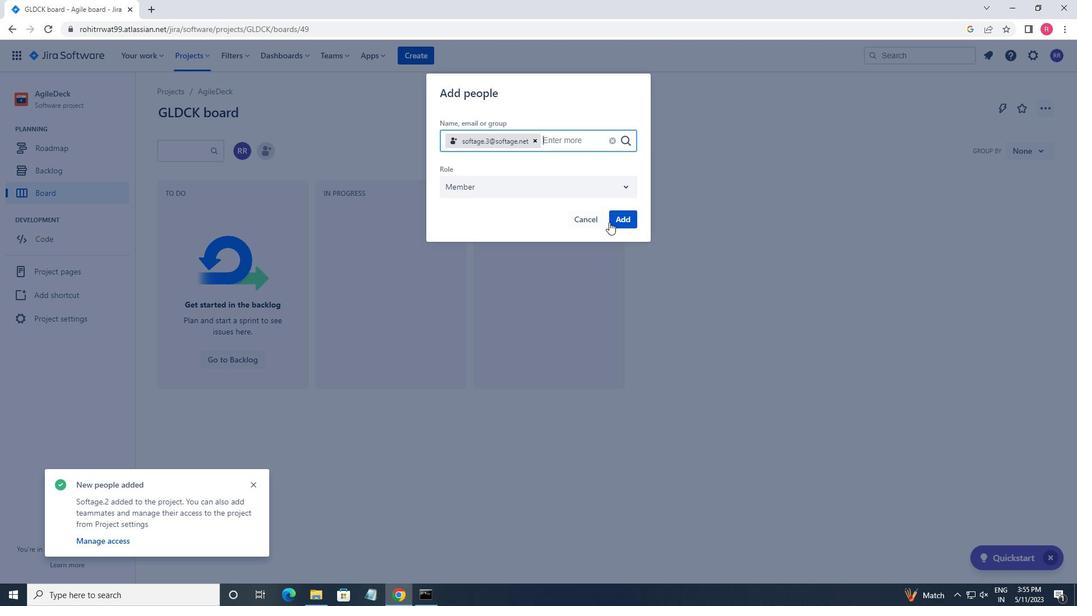 
Action: Mouse pressed left at (616, 218)
Screenshot: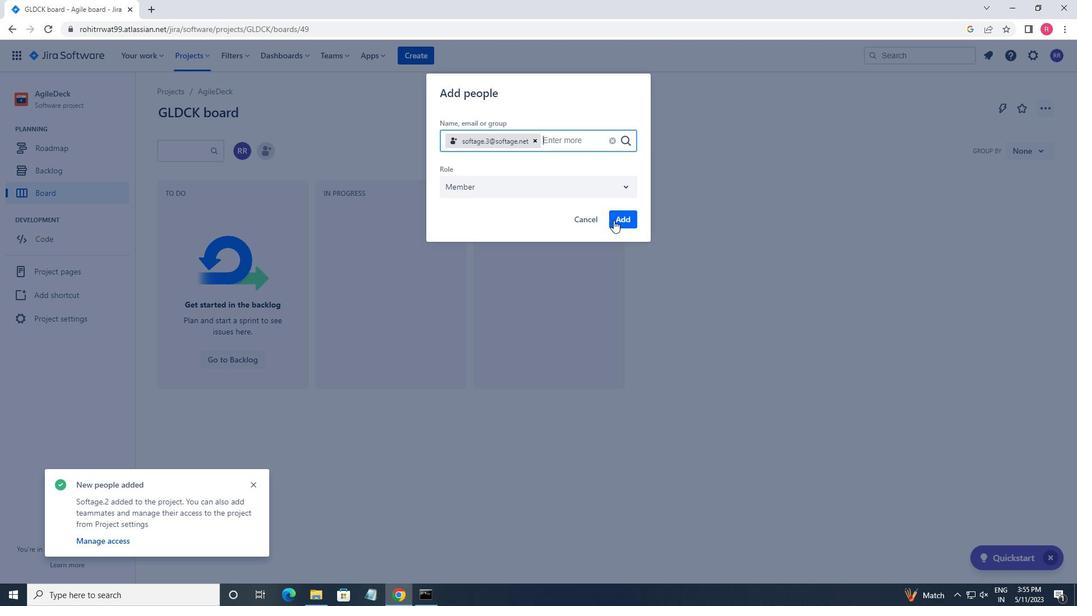 
